 Task: Look for products in the category "Prenatal Oils" that are on sale.
Action: Mouse moved to (231, 121)
Screenshot: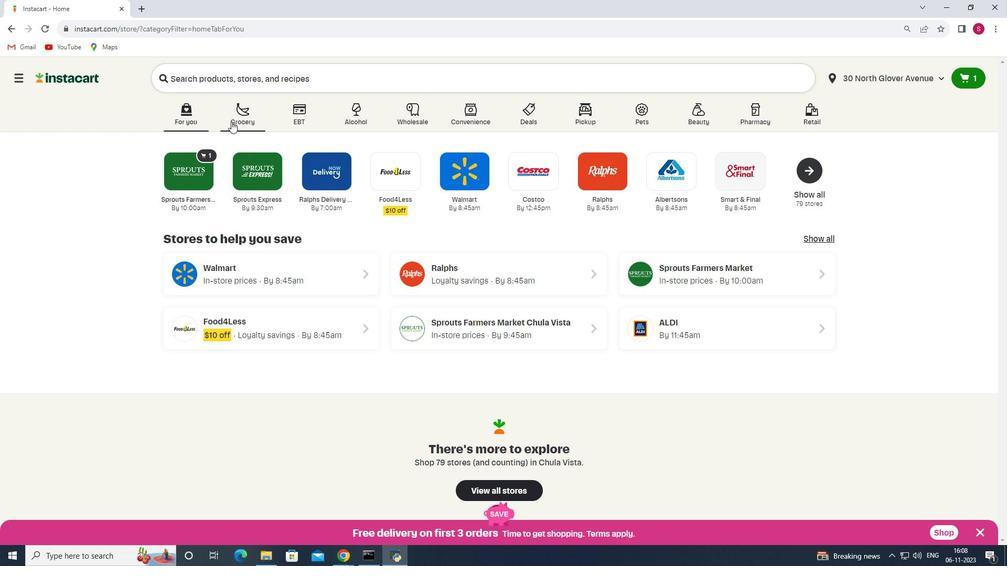 
Action: Mouse pressed left at (231, 121)
Screenshot: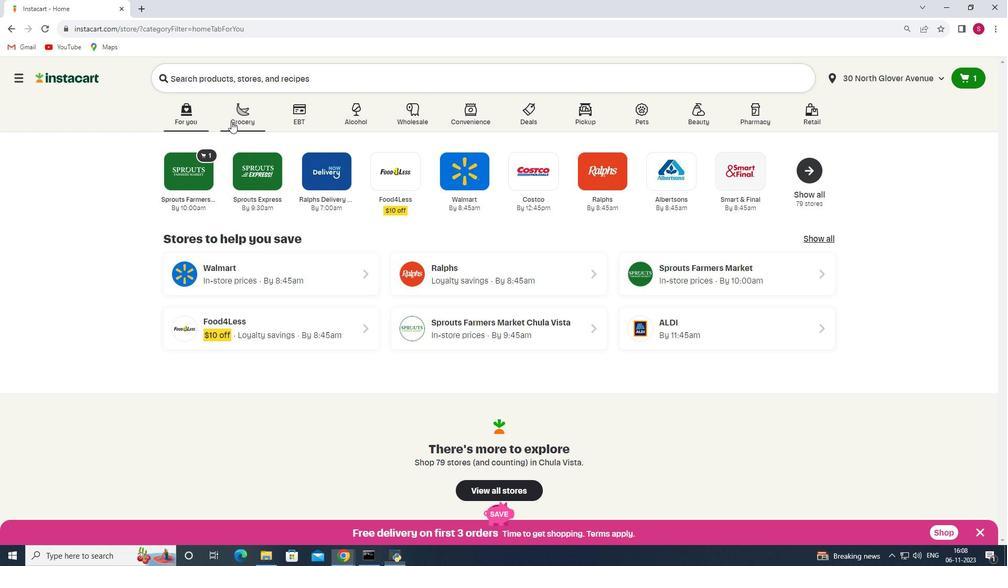 
Action: Mouse moved to (241, 332)
Screenshot: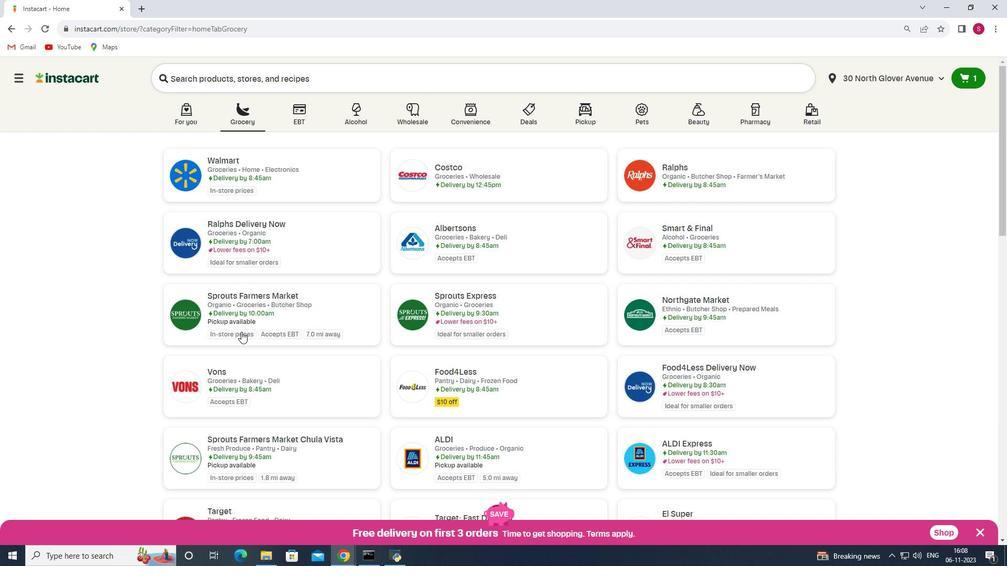 
Action: Mouse pressed left at (241, 332)
Screenshot: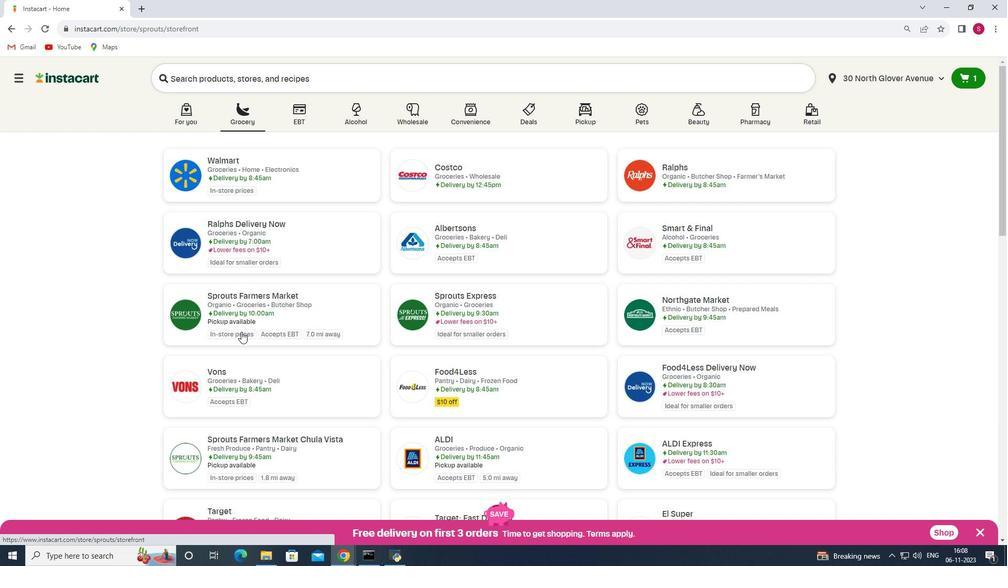 
Action: Mouse moved to (16, 371)
Screenshot: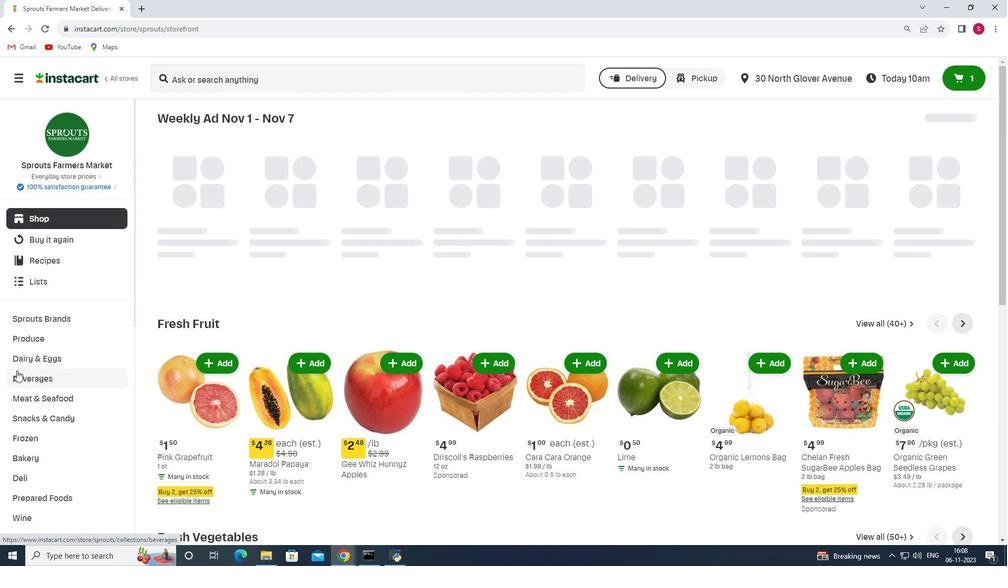 
Action: Mouse scrolled (16, 370) with delta (0, 0)
Screenshot: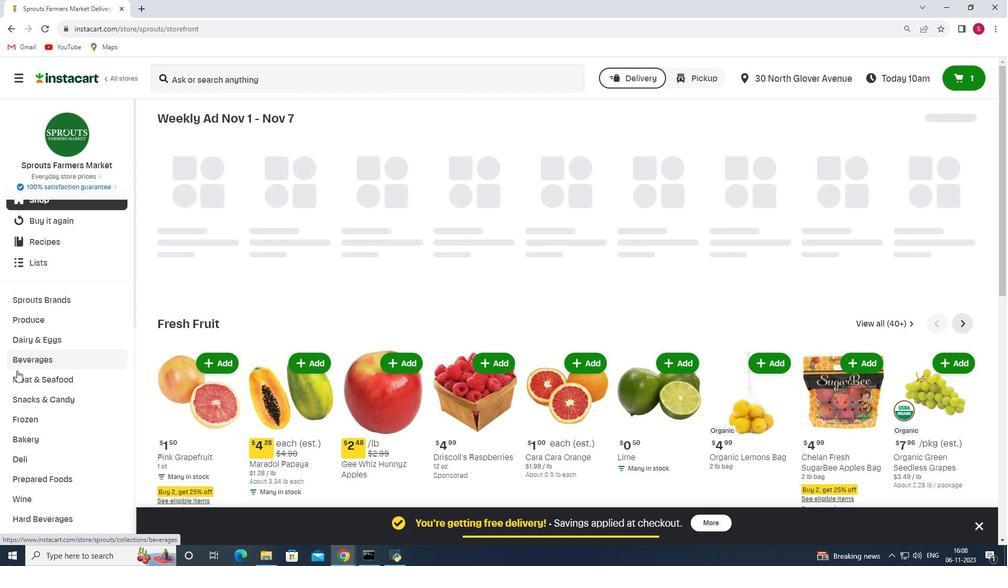 
Action: Mouse scrolled (16, 370) with delta (0, 0)
Screenshot: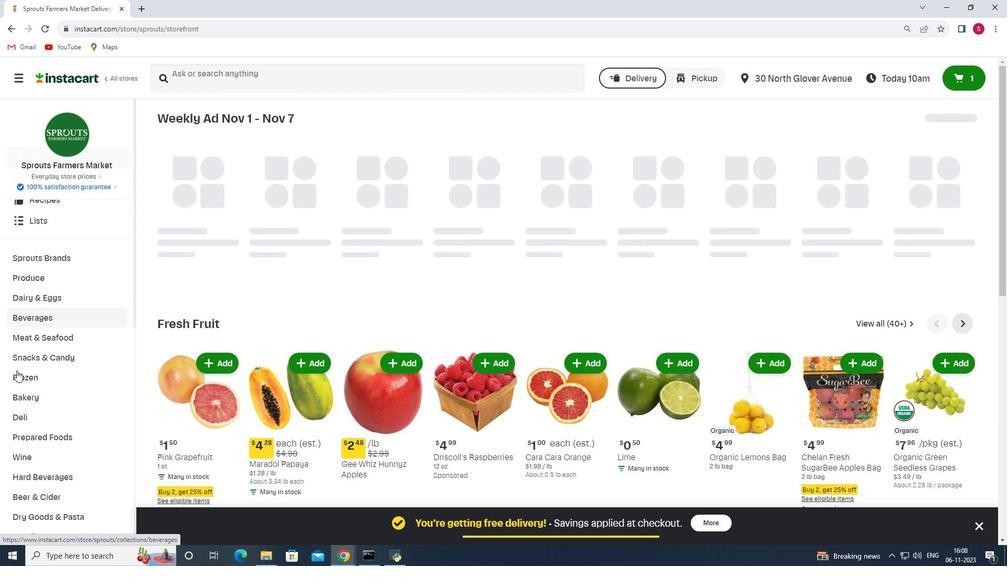 
Action: Mouse moved to (35, 391)
Screenshot: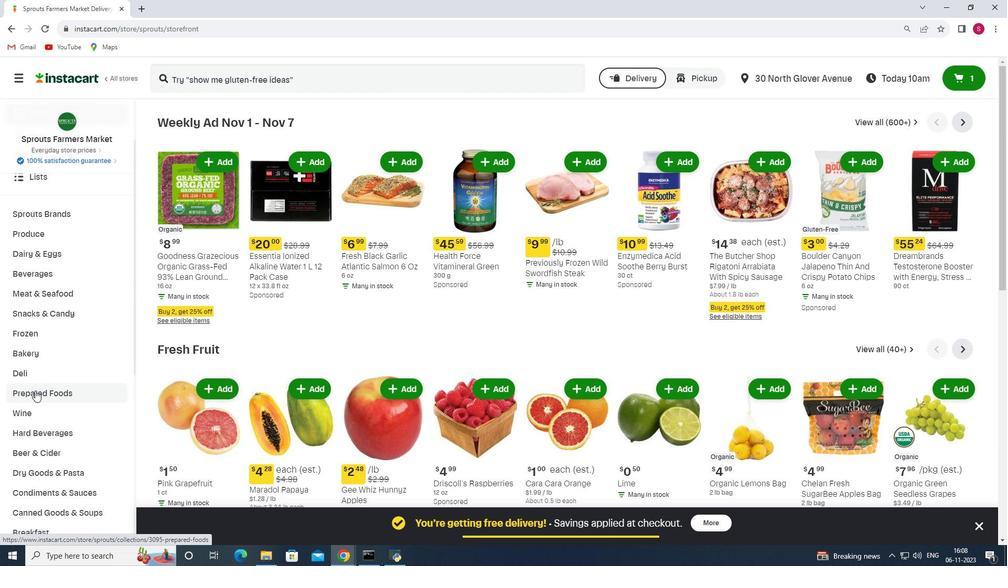
Action: Mouse scrolled (35, 390) with delta (0, 0)
Screenshot: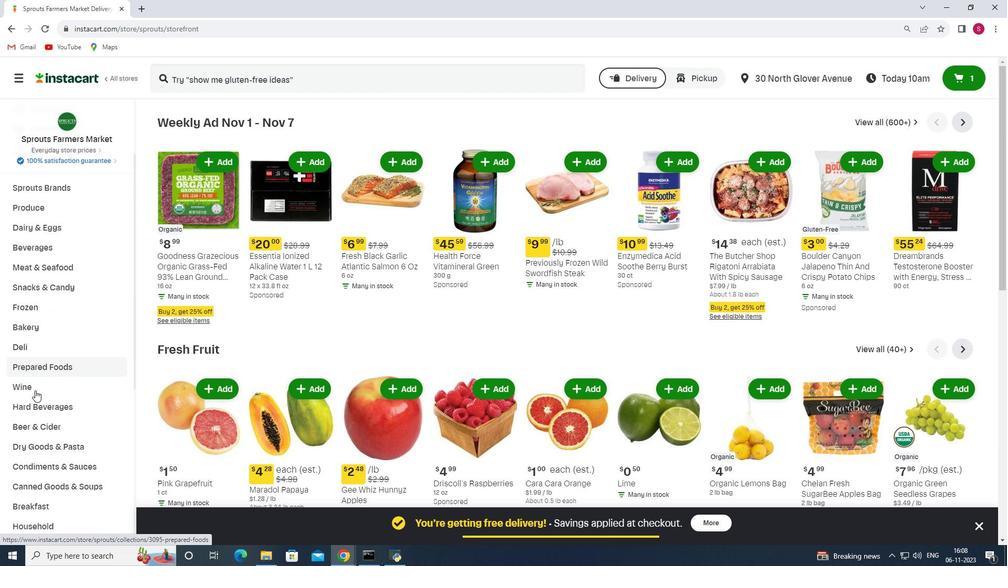 
Action: Mouse scrolled (35, 390) with delta (0, 0)
Screenshot: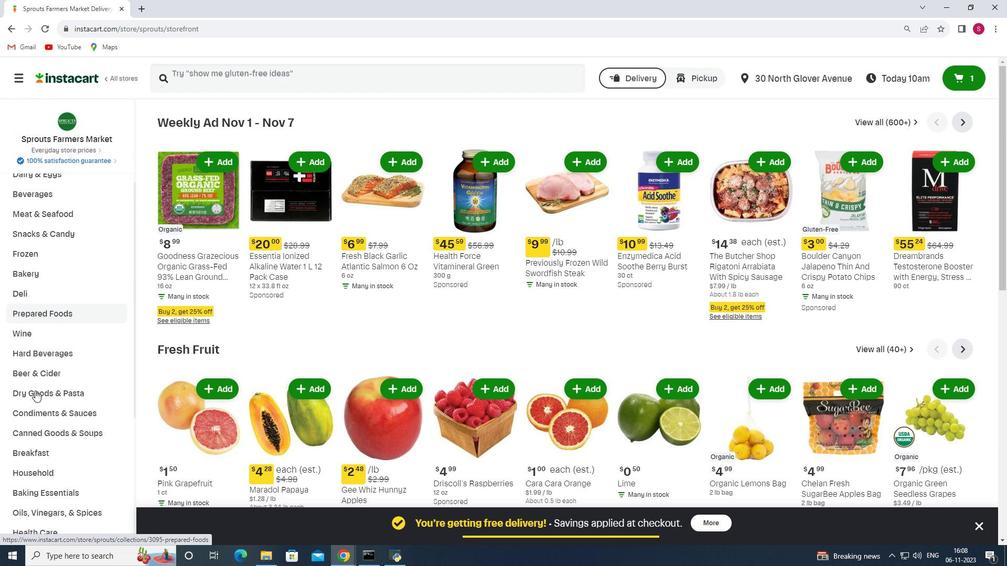 
Action: Mouse scrolled (35, 390) with delta (0, 0)
Screenshot: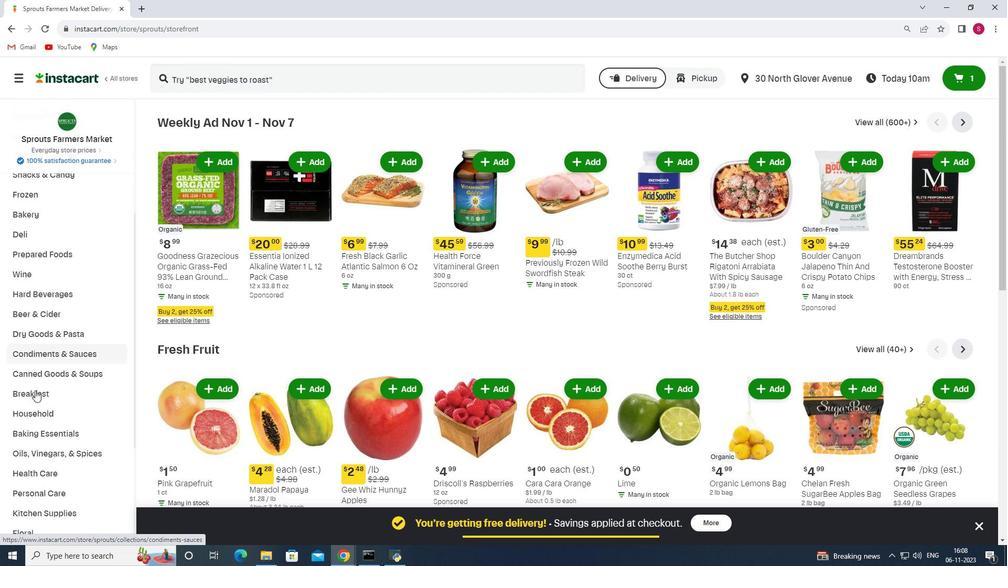 
Action: Mouse scrolled (35, 390) with delta (0, 0)
Screenshot: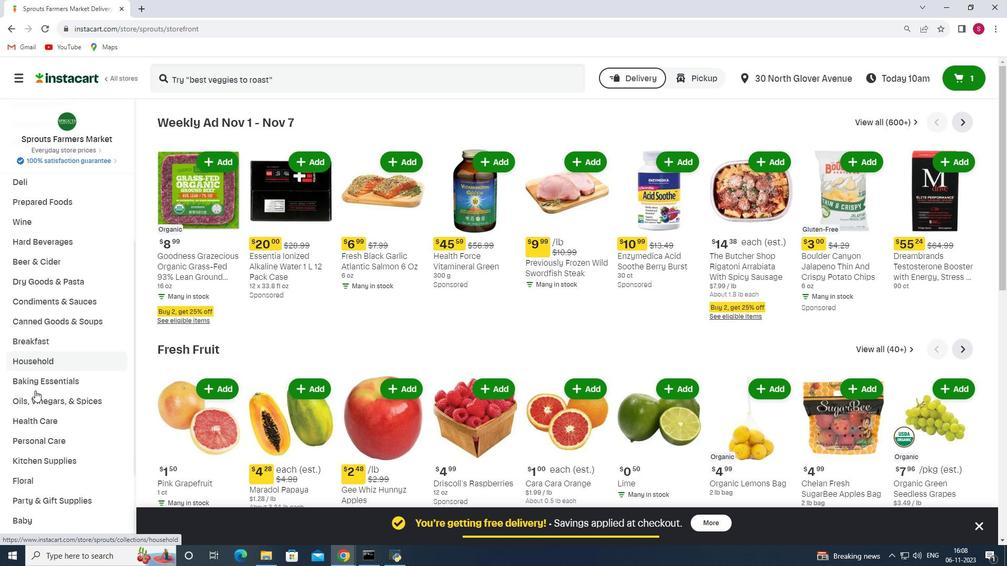 
Action: Mouse moved to (35, 396)
Screenshot: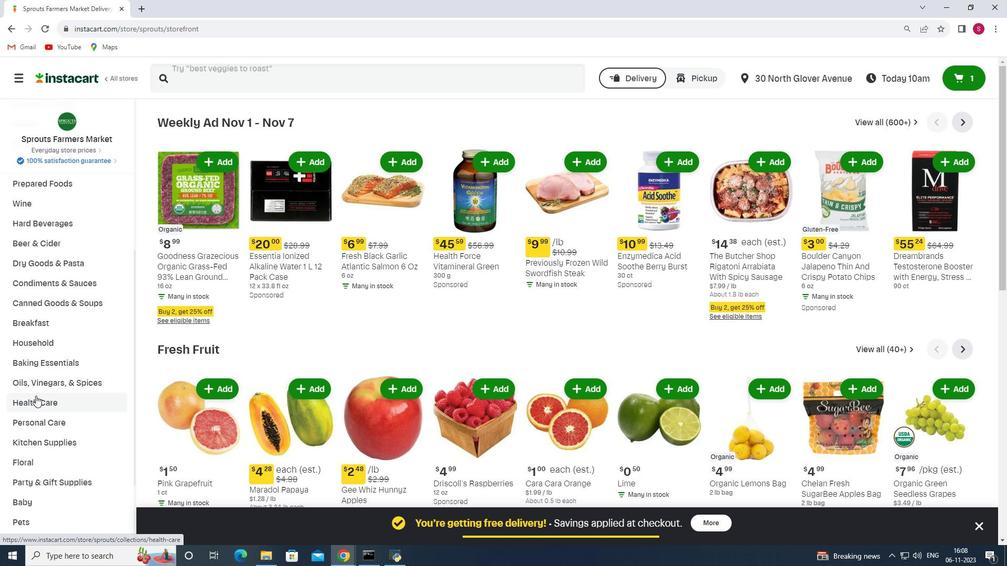 
Action: Mouse pressed left at (35, 396)
Screenshot: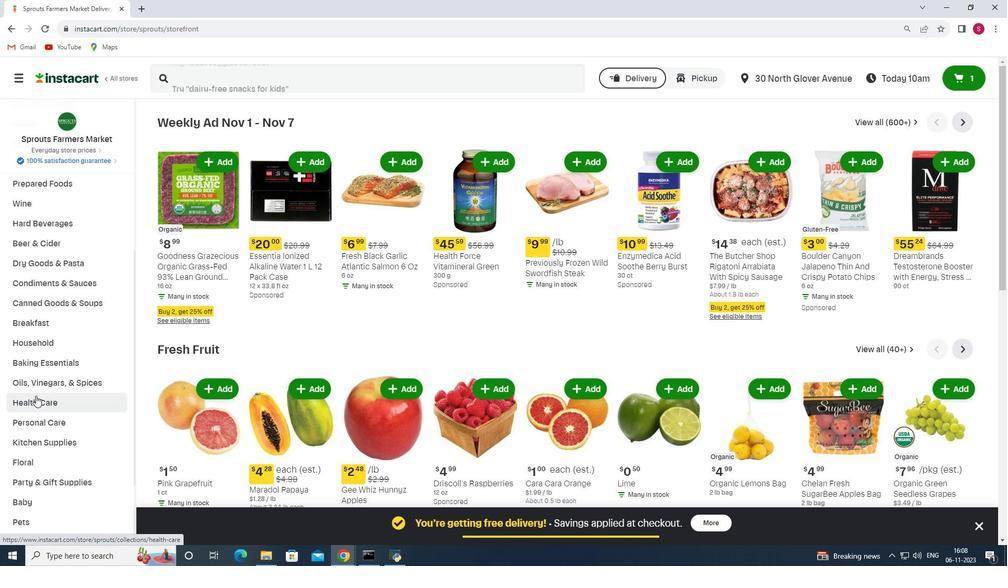 
Action: Mouse moved to (383, 143)
Screenshot: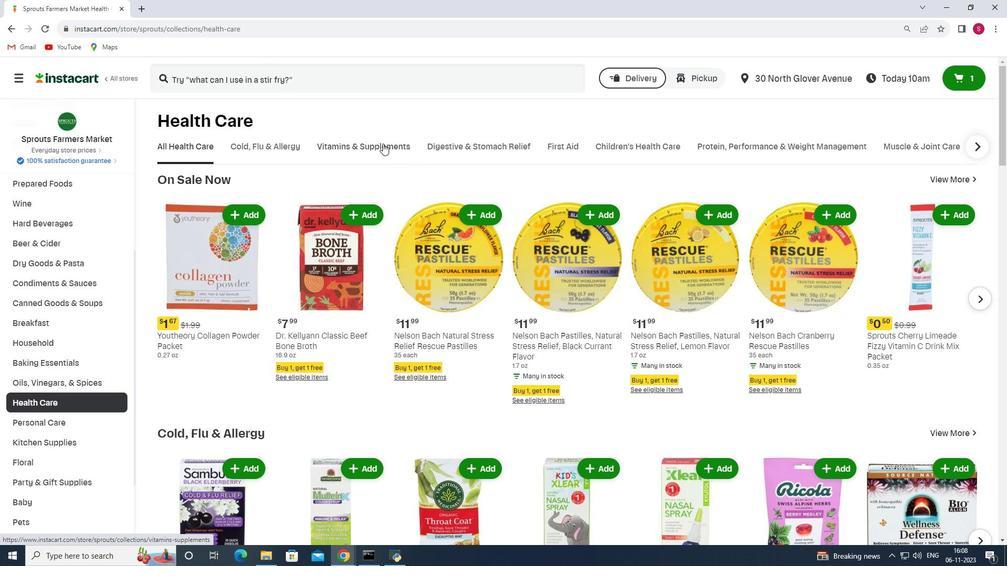 
Action: Mouse pressed left at (383, 143)
Screenshot: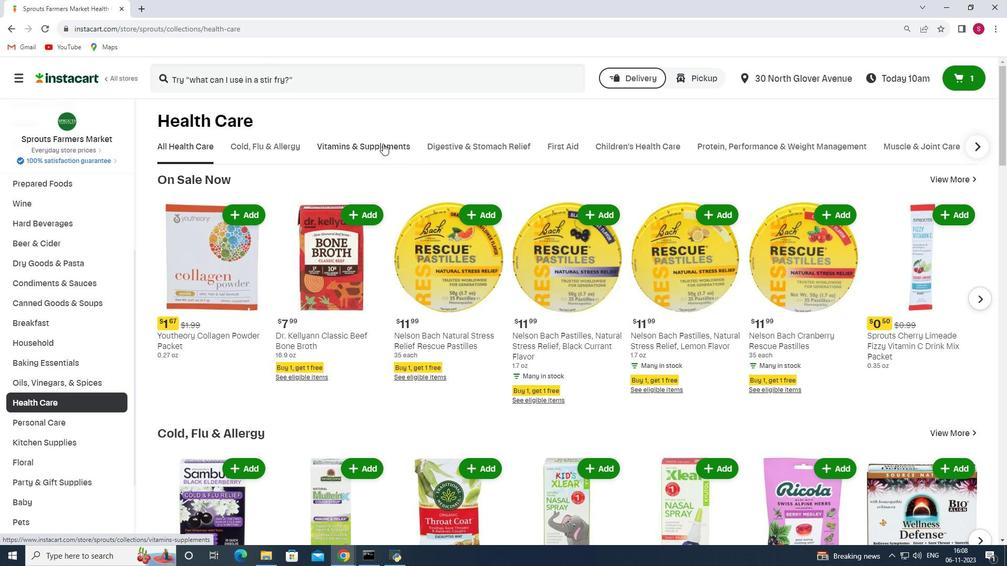 
Action: Mouse moved to (970, 188)
Screenshot: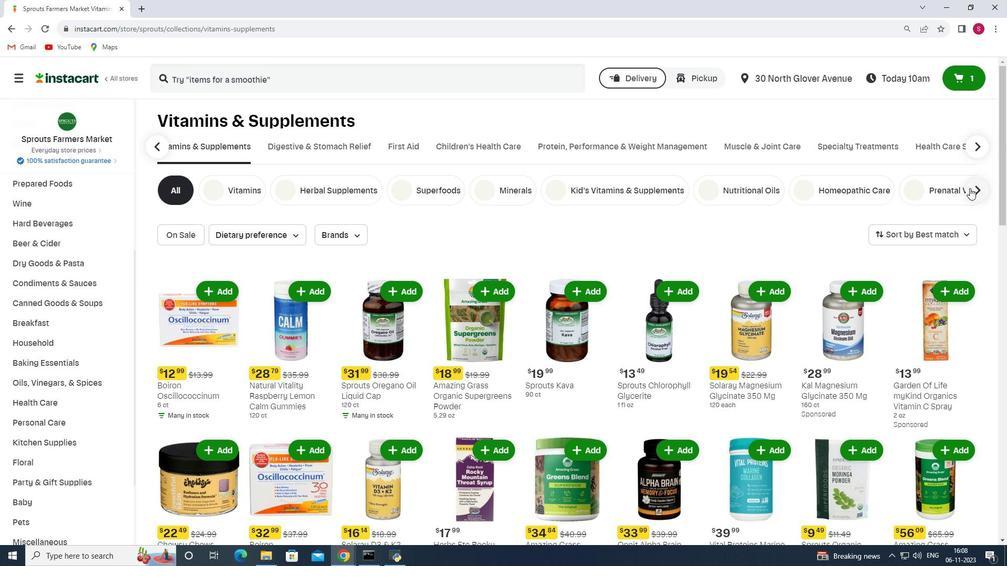 
Action: Mouse pressed left at (970, 188)
Screenshot: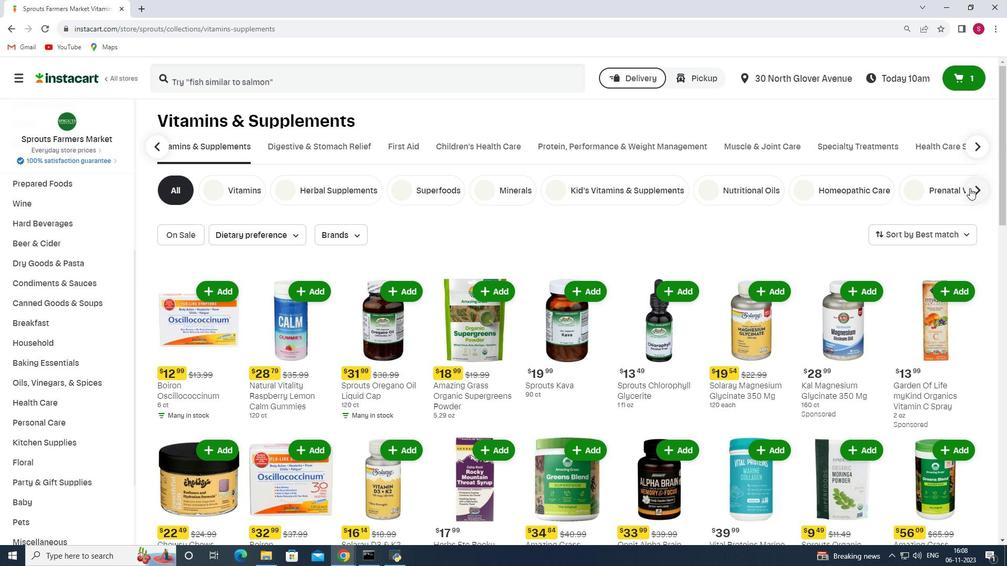 
Action: Mouse moved to (186, 189)
Screenshot: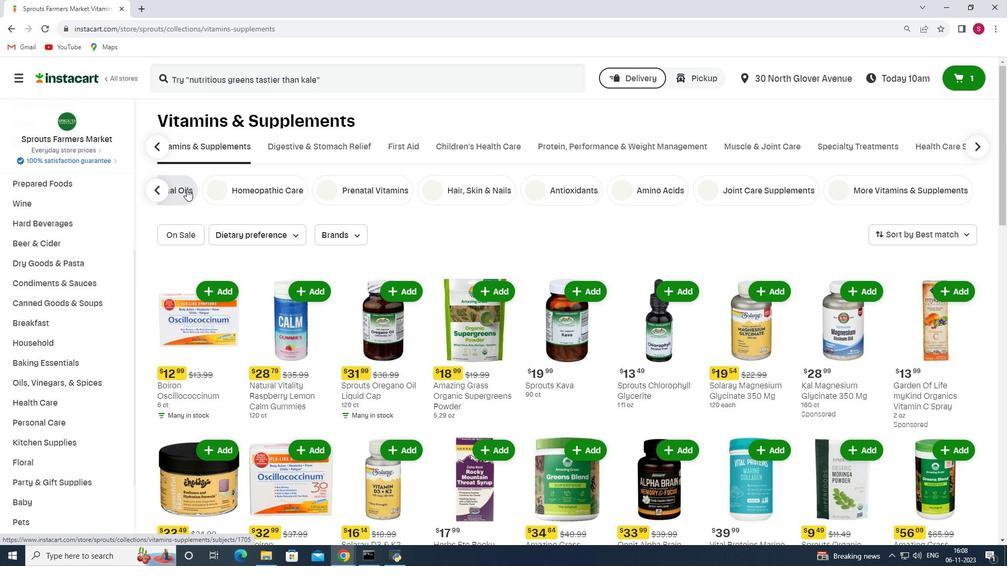 
Action: Mouse pressed left at (186, 189)
Screenshot: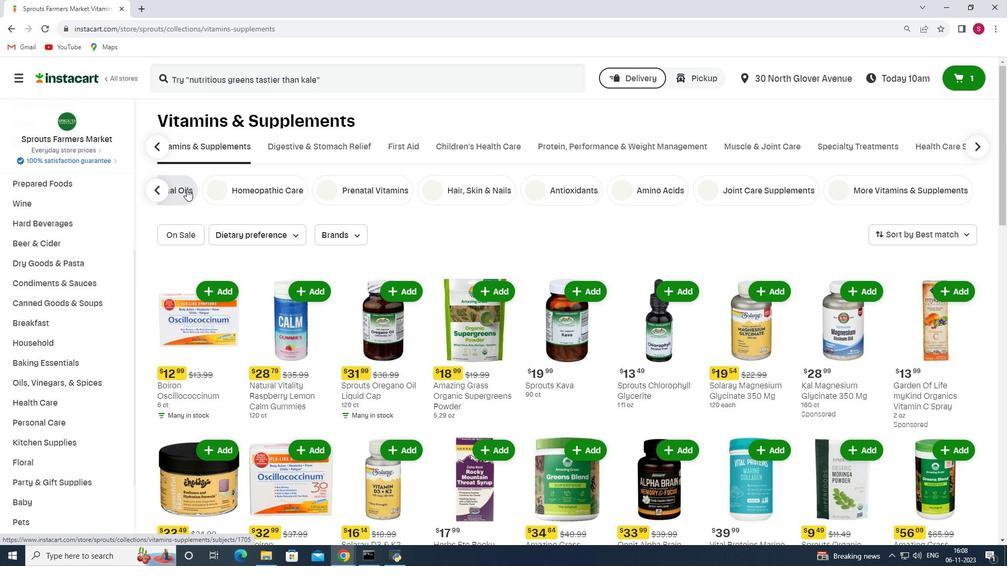 
Action: Mouse moved to (194, 232)
Screenshot: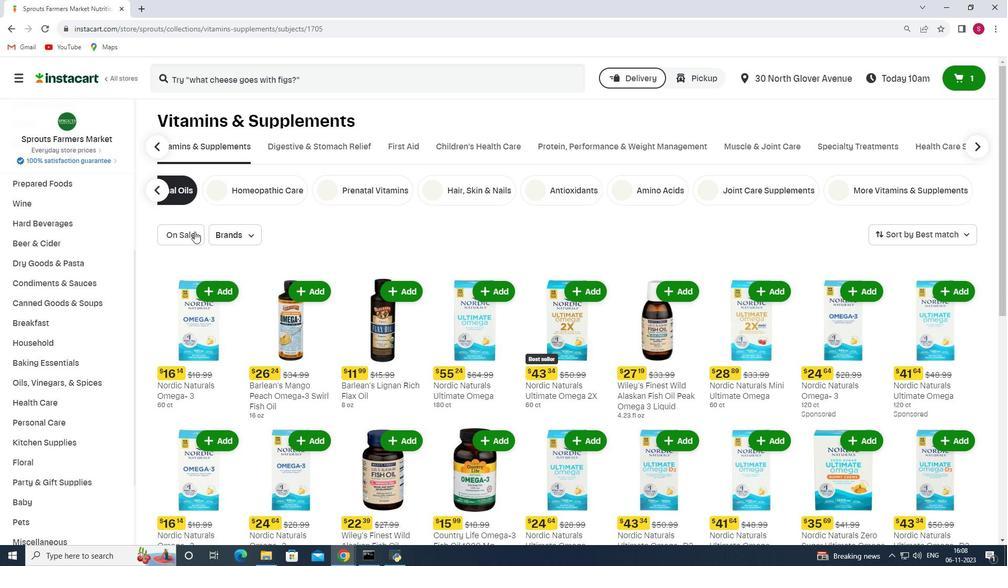 
Action: Mouse pressed left at (194, 232)
Screenshot: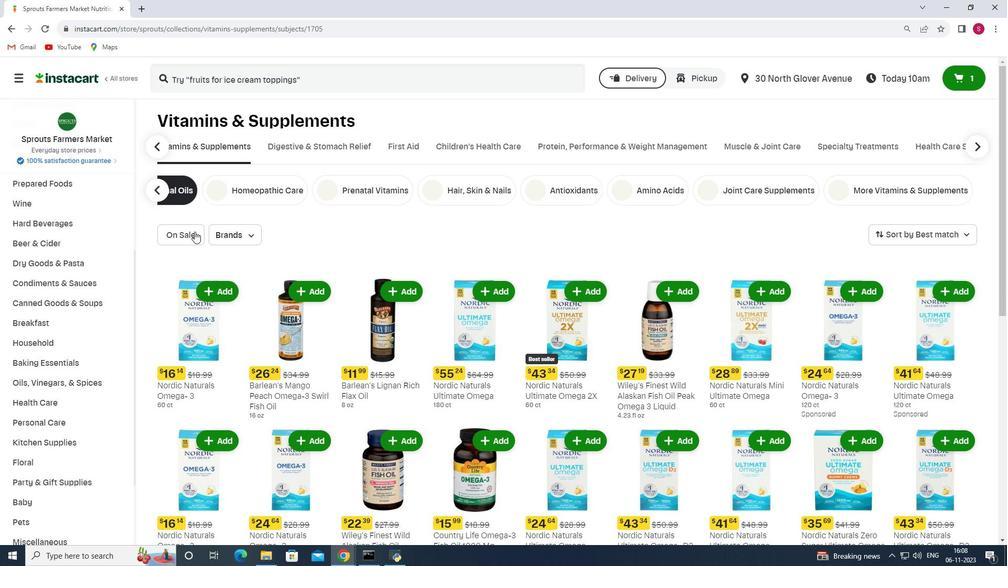 
Action: Mouse moved to (194, 232)
Screenshot: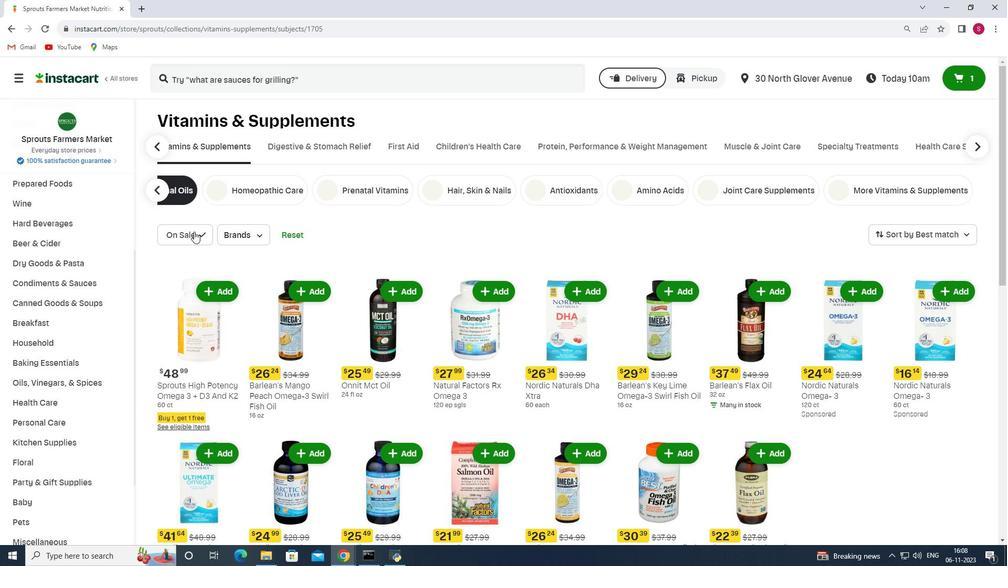 
